 Task: Use the audio channel remapper to remap the "Rear left" to "Center".
Action: Mouse moved to (113, 14)
Screenshot: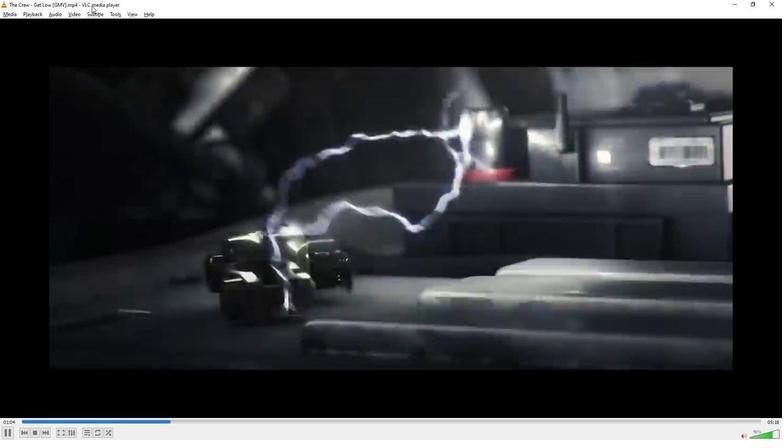 
Action: Mouse pressed left at (113, 14)
Screenshot: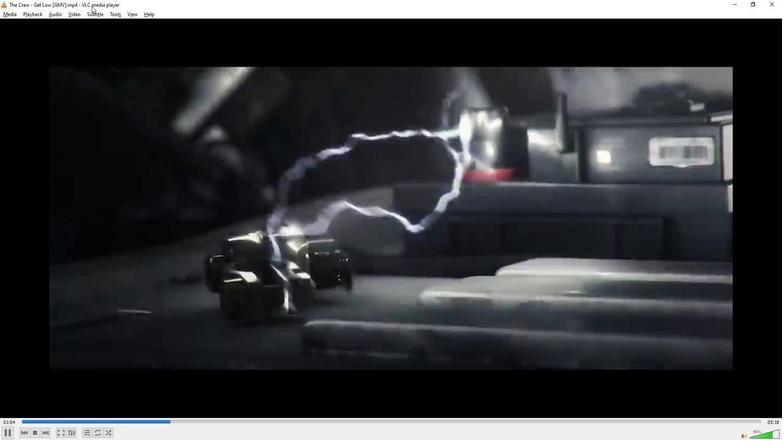 
Action: Mouse moved to (135, 110)
Screenshot: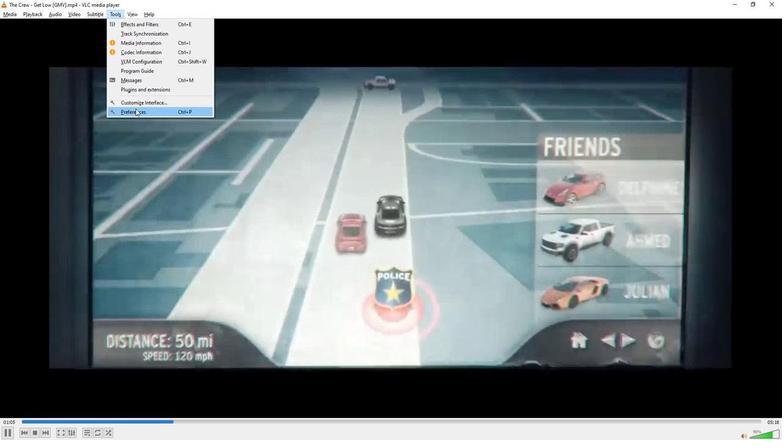 
Action: Mouse pressed left at (135, 110)
Screenshot: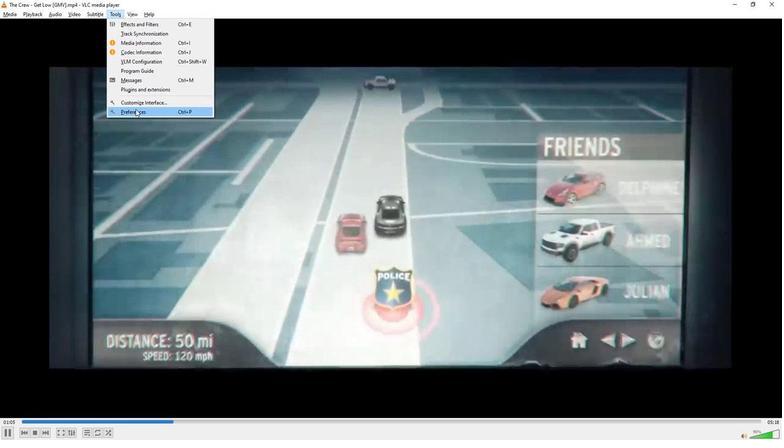 
Action: Mouse moved to (227, 328)
Screenshot: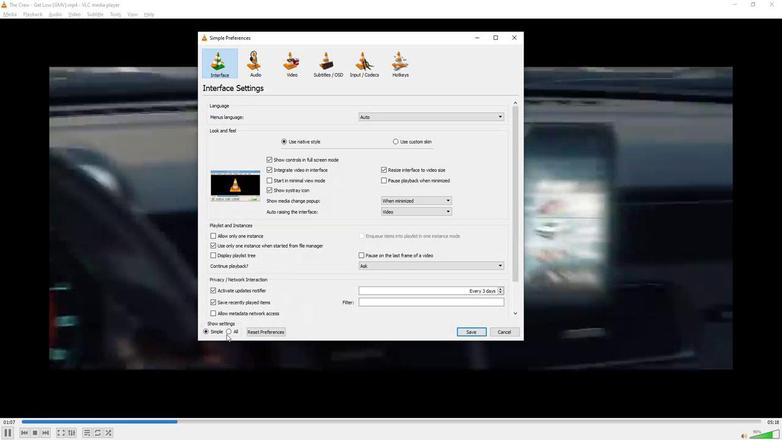 
Action: Mouse pressed left at (227, 328)
Screenshot: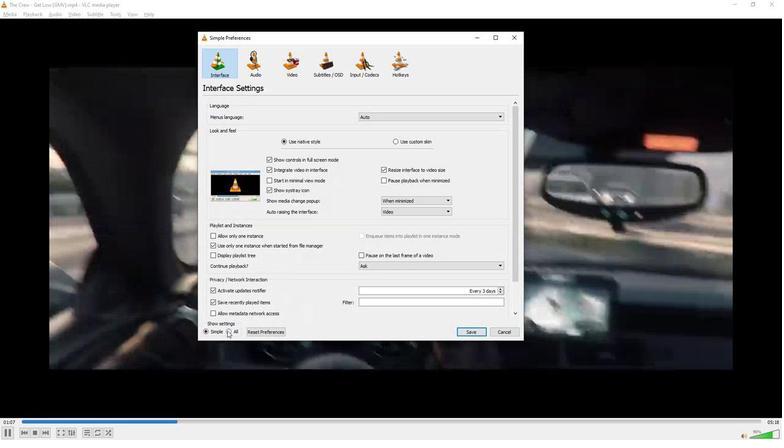 
Action: Mouse moved to (220, 146)
Screenshot: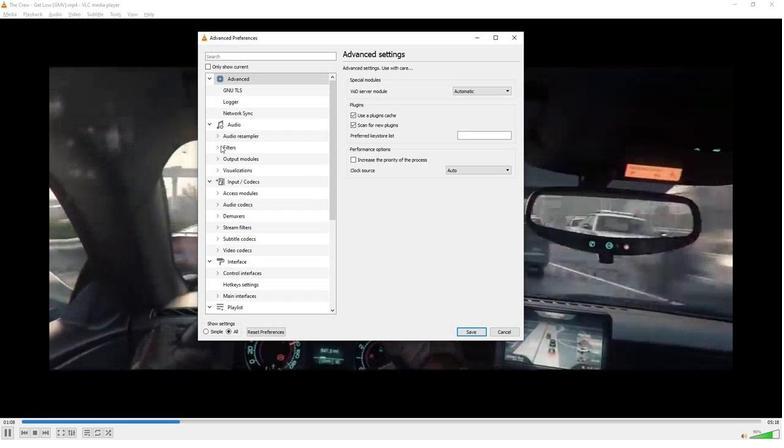 
Action: Mouse pressed left at (220, 146)
Screenshot: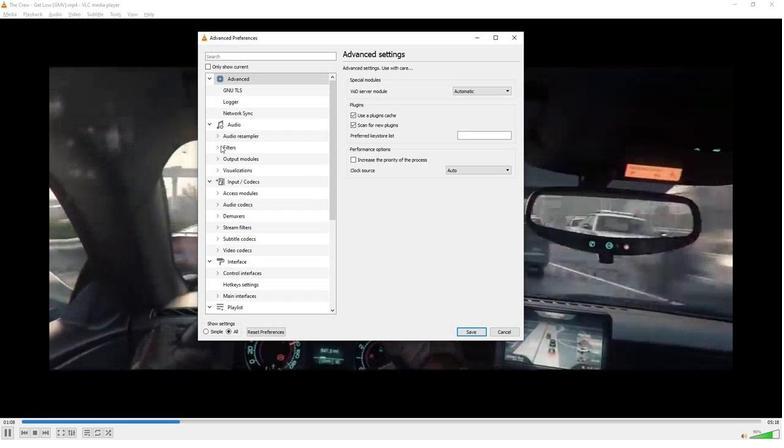 
Action: Mouse moved to (234, 260)
Screenshot: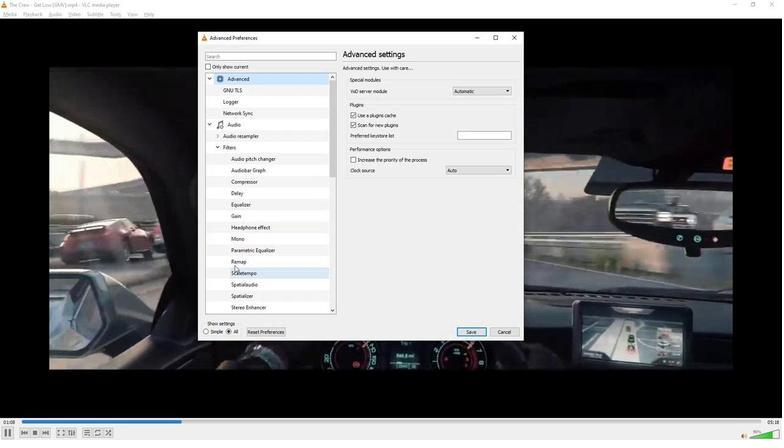 
Action: Mouse pressed left at (234, 260)
Screenshot: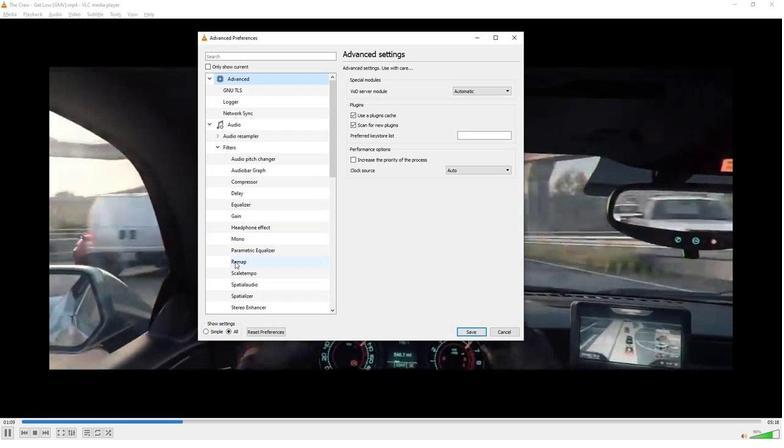 
Action: Mouse moved to (487, 117)
Screenshot: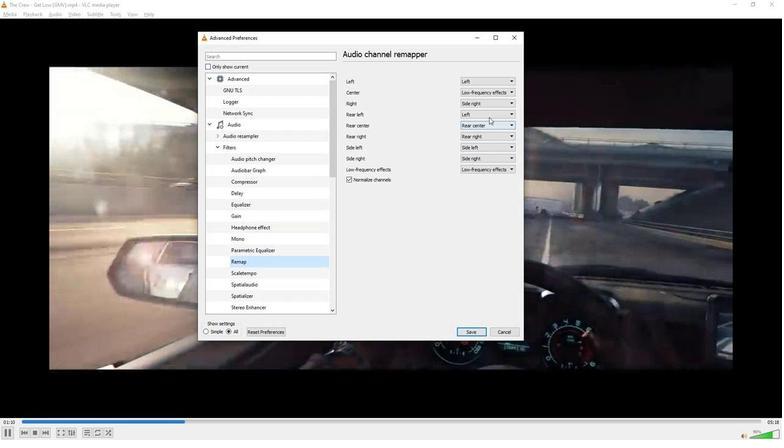 
Action: Mouse pressed left at (487, 117)
Screenshot: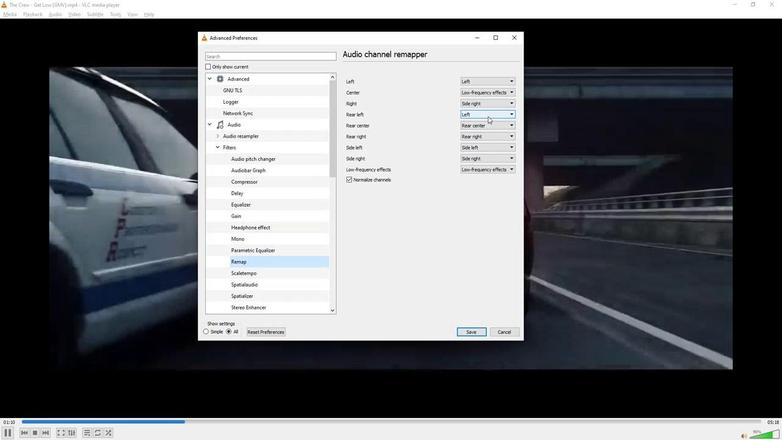 
Action: Mouse moved to (474, 125)
Screenshot: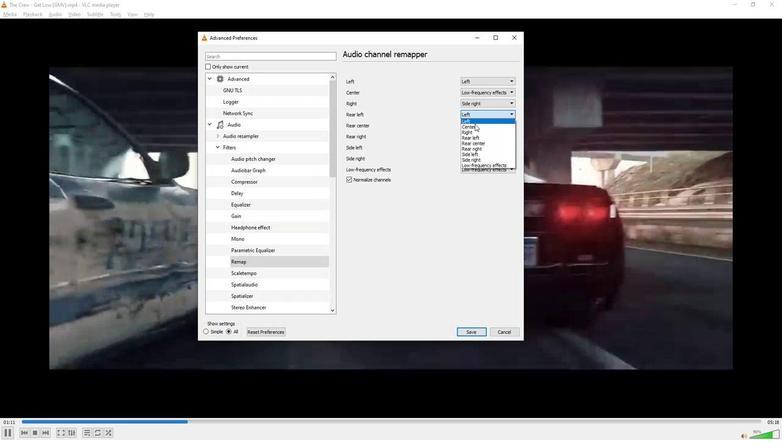
Action: Mouse pressed left at (474, 125)
Screenshot: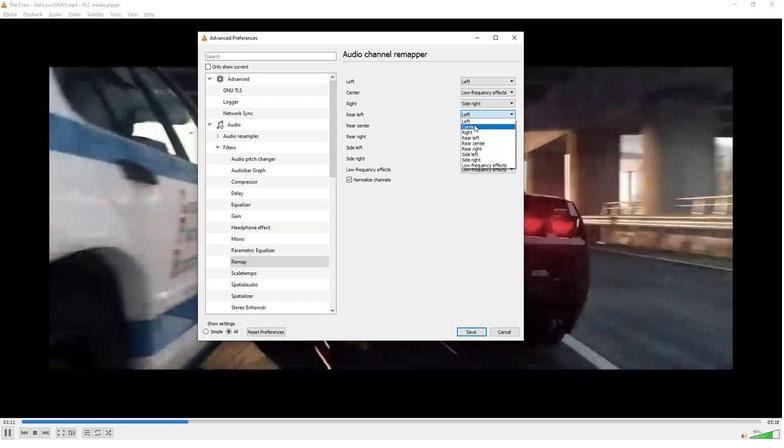 
Action: Mouse moved to (471, 327)
Screenshot: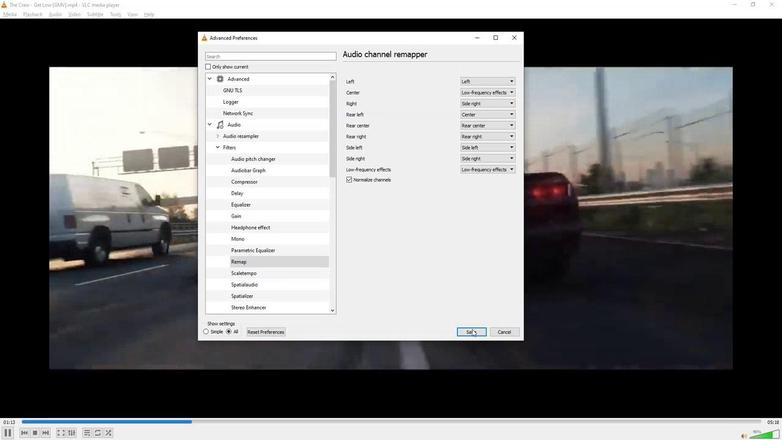 
